 Task: Check the passive ancestors of event listeners.
Action: Mouse moved to (1242, 30)
Screenshot: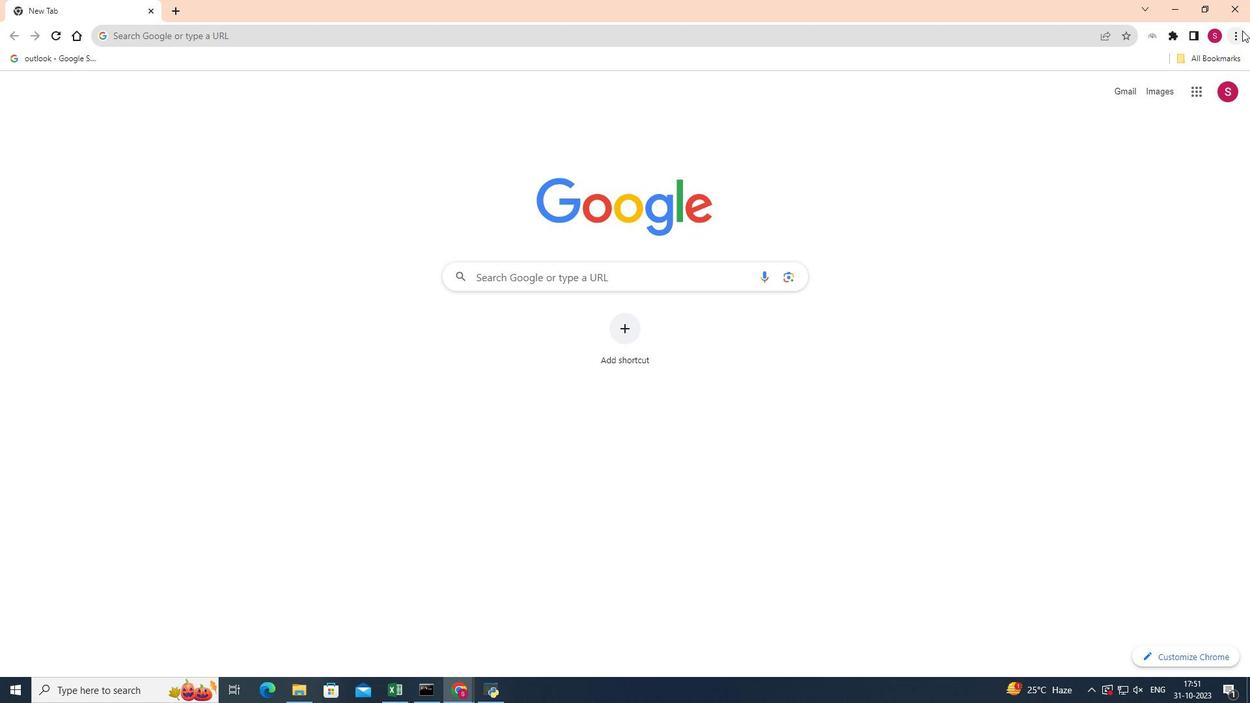 
Action: Mouse pressed left at (1242, 30)
Screenshot: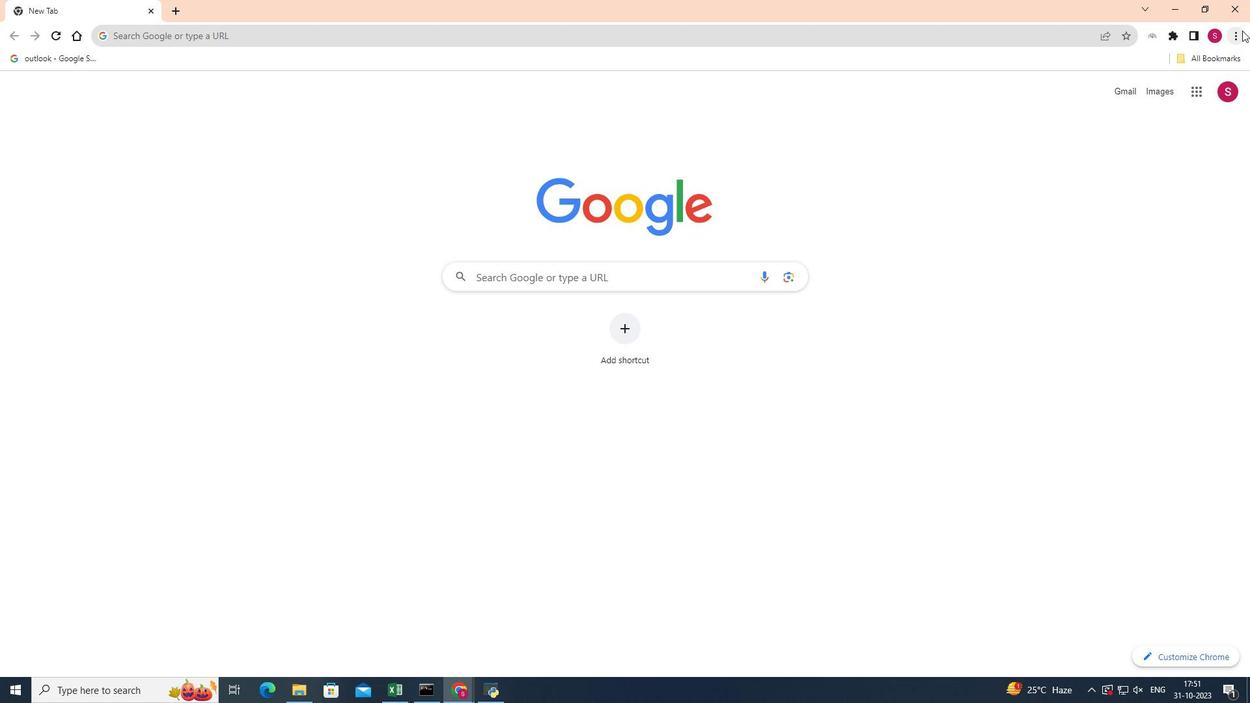 
Action: Mouse moved to (1098, 237)
Screenshot: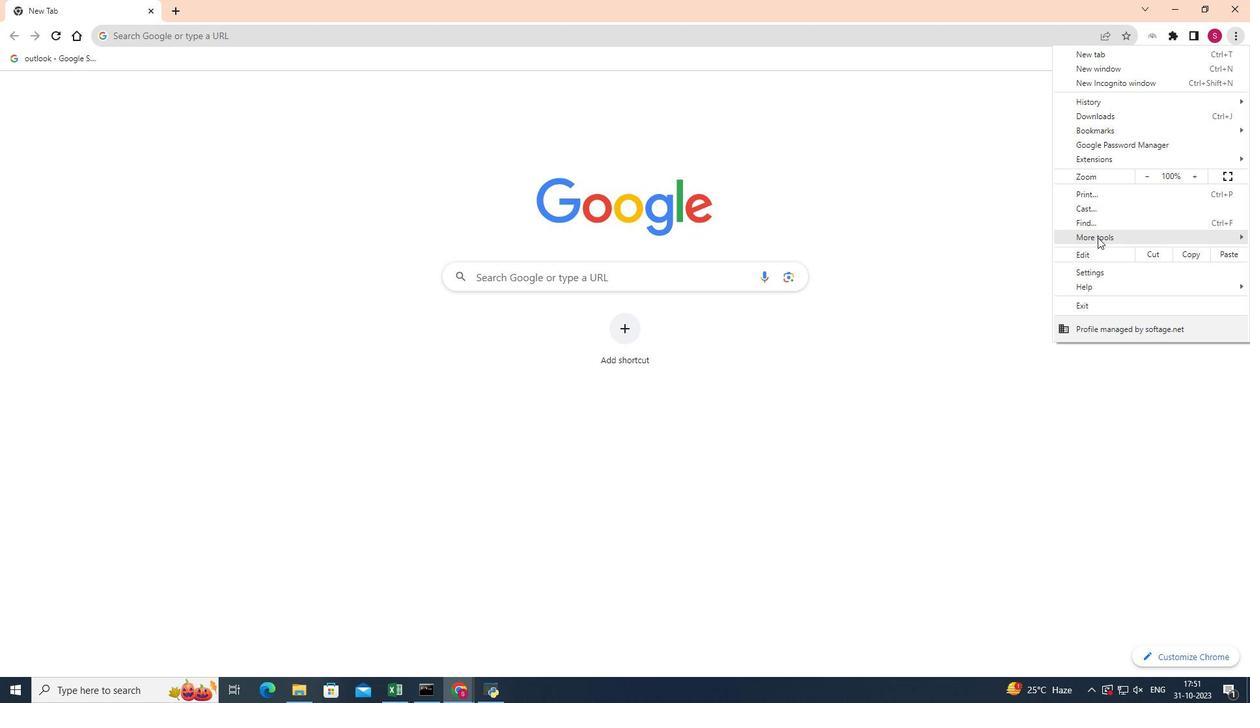
Action: Mouse pressed left at (1098, 237)
Screenshot: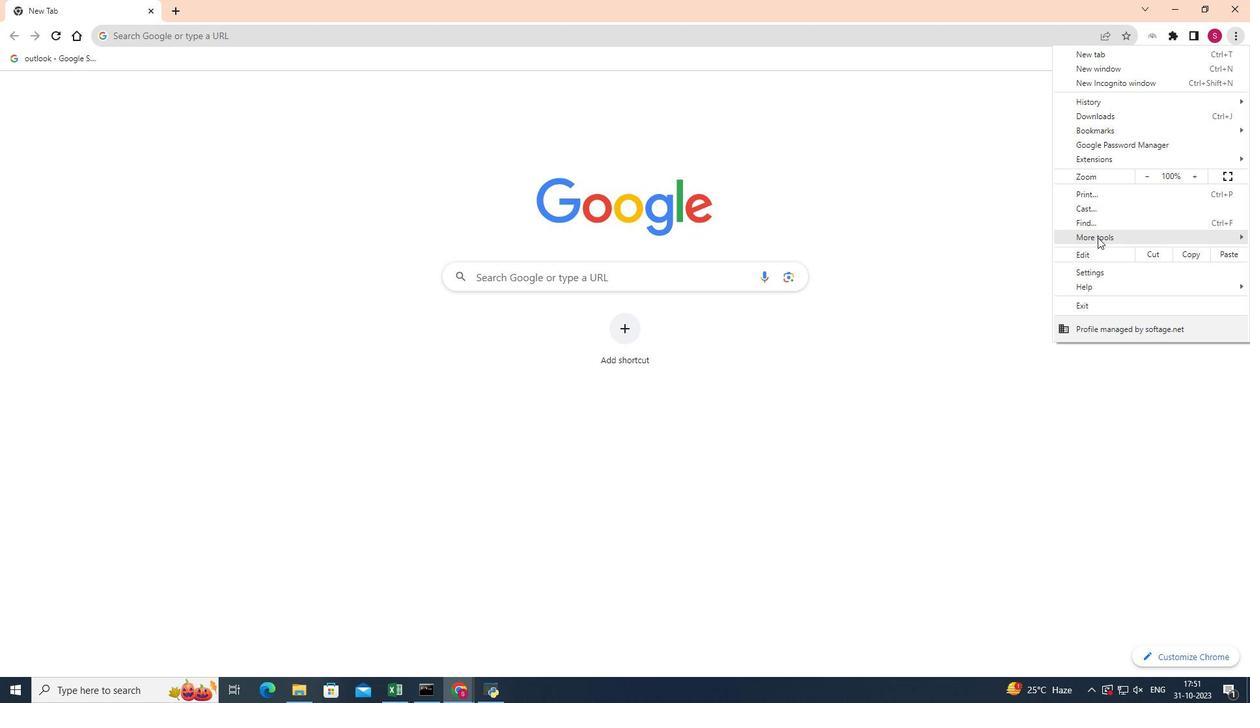 
Action: Mouse moved to (957, 332)
Screenshot: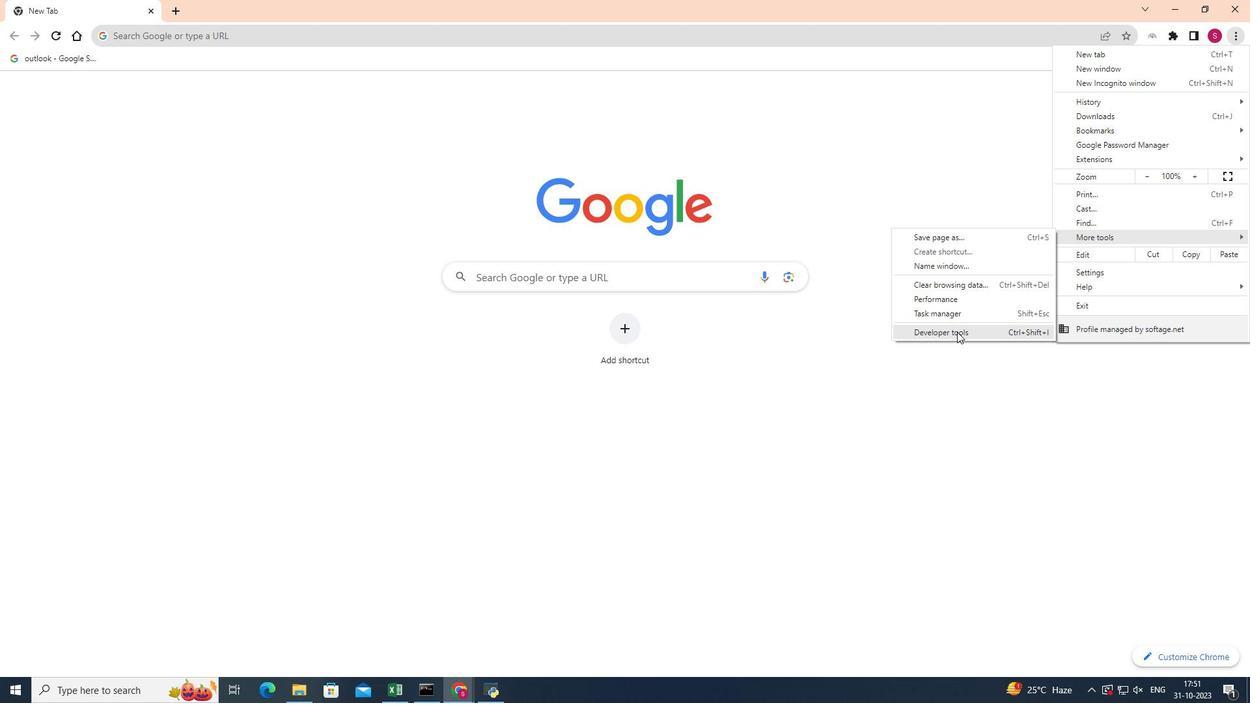 
Action: Mouse pressed left at (957, 332)
Screenshot: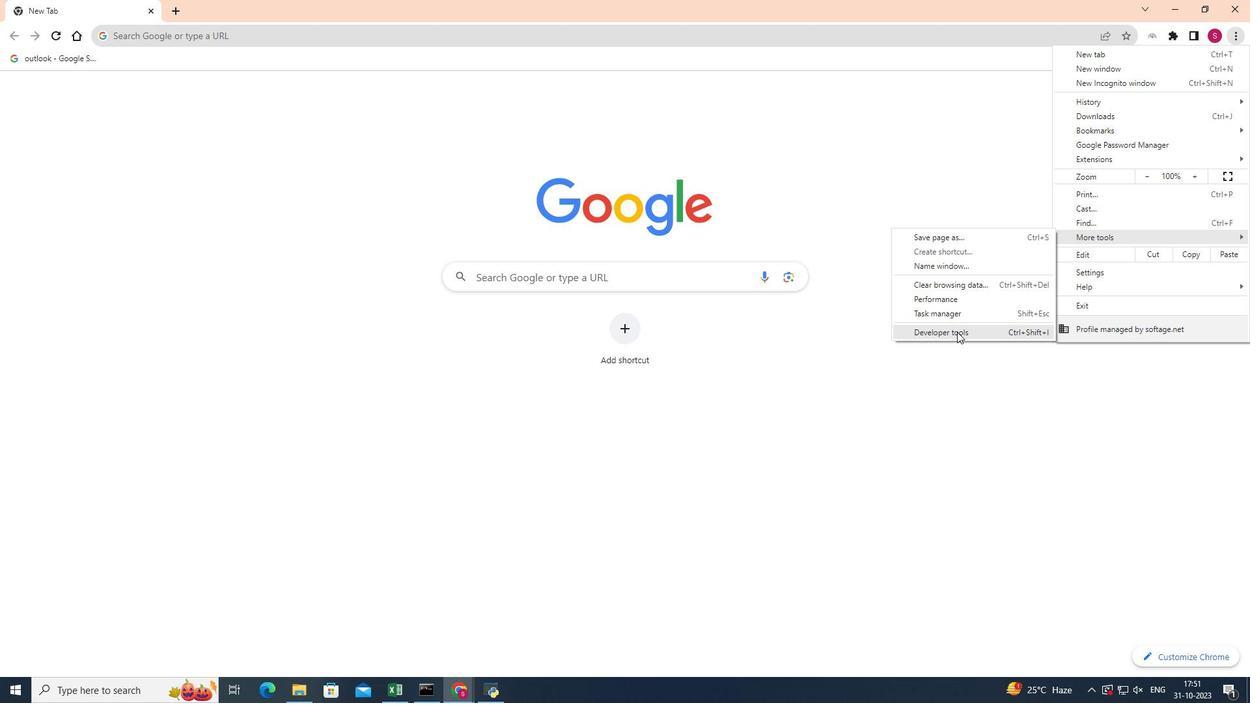 
Action: Mouse moved to (1036, 534)
Screenshot: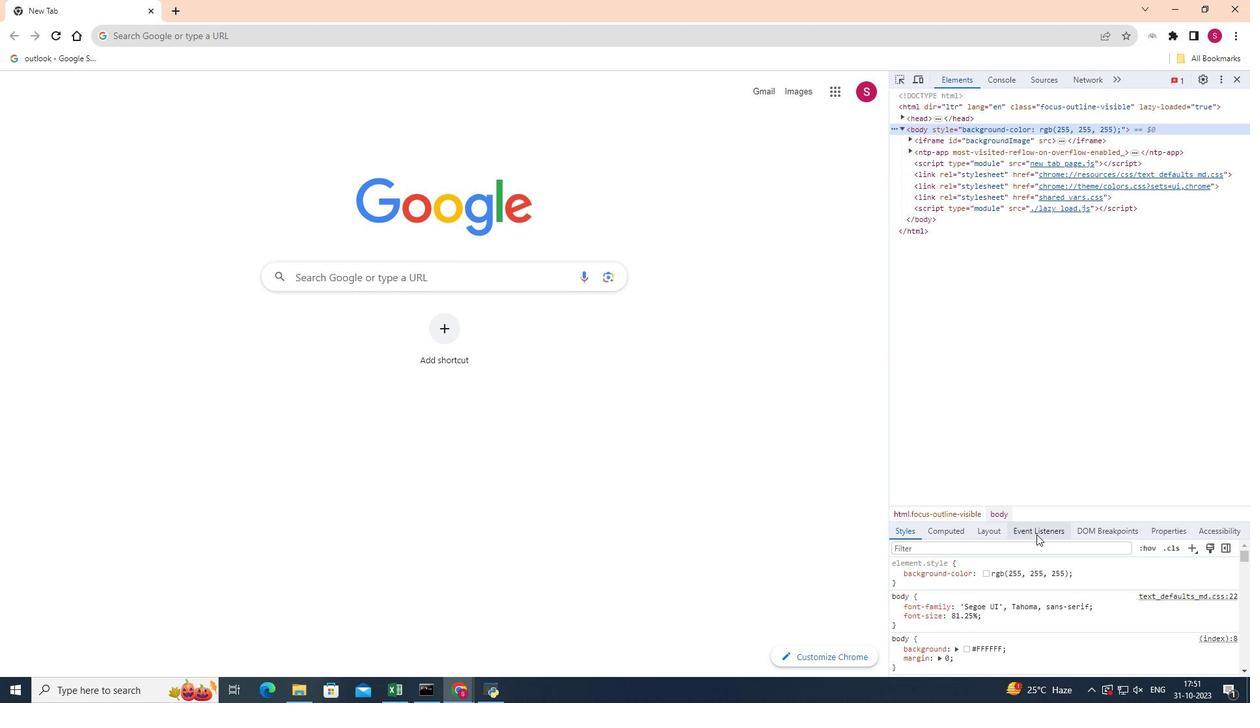 
Action: Mouse pressed left at (1036, 534)
Screenshot: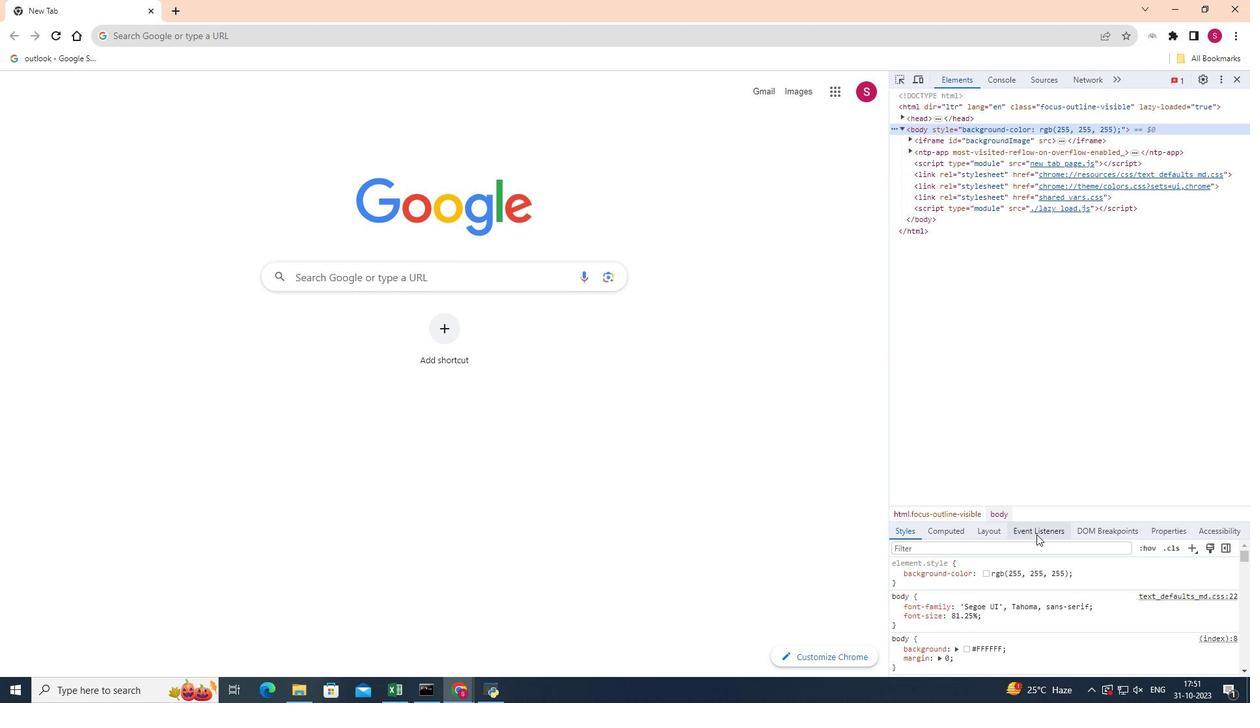 
Action: Mouse moved to (913, 548)
Screenshot: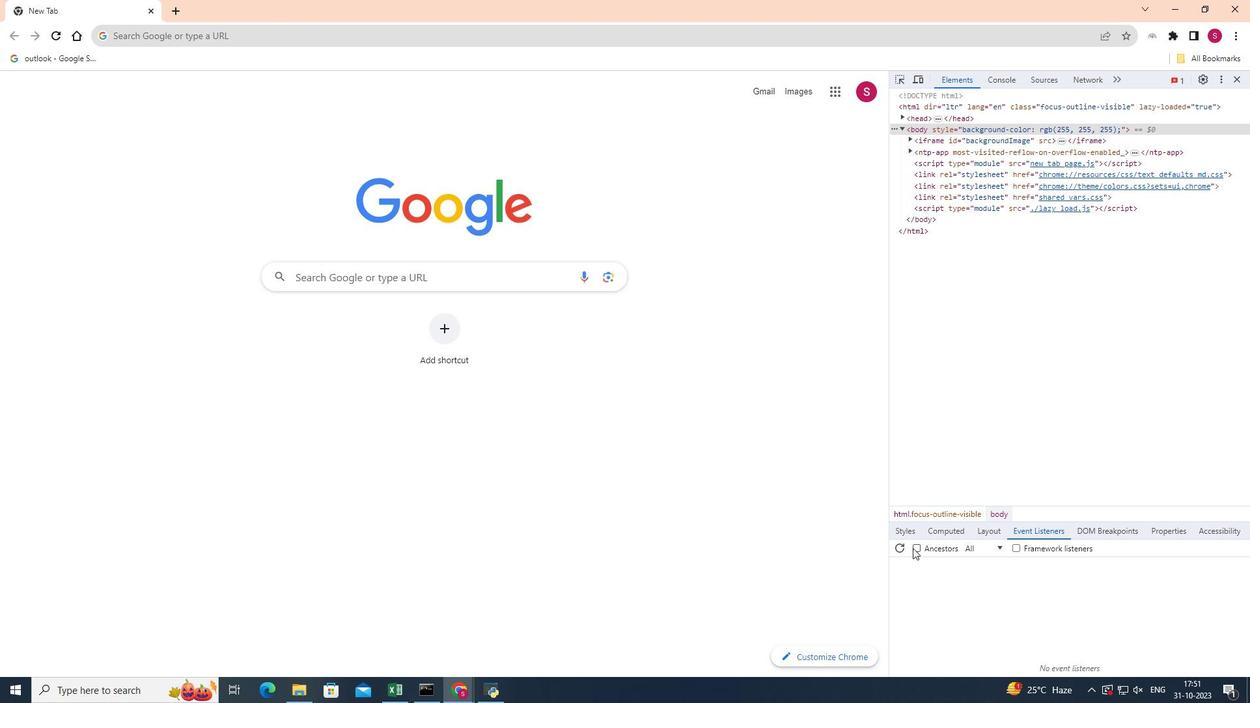 
Action: Mouse pressed left at (913, 548)
Screenshot: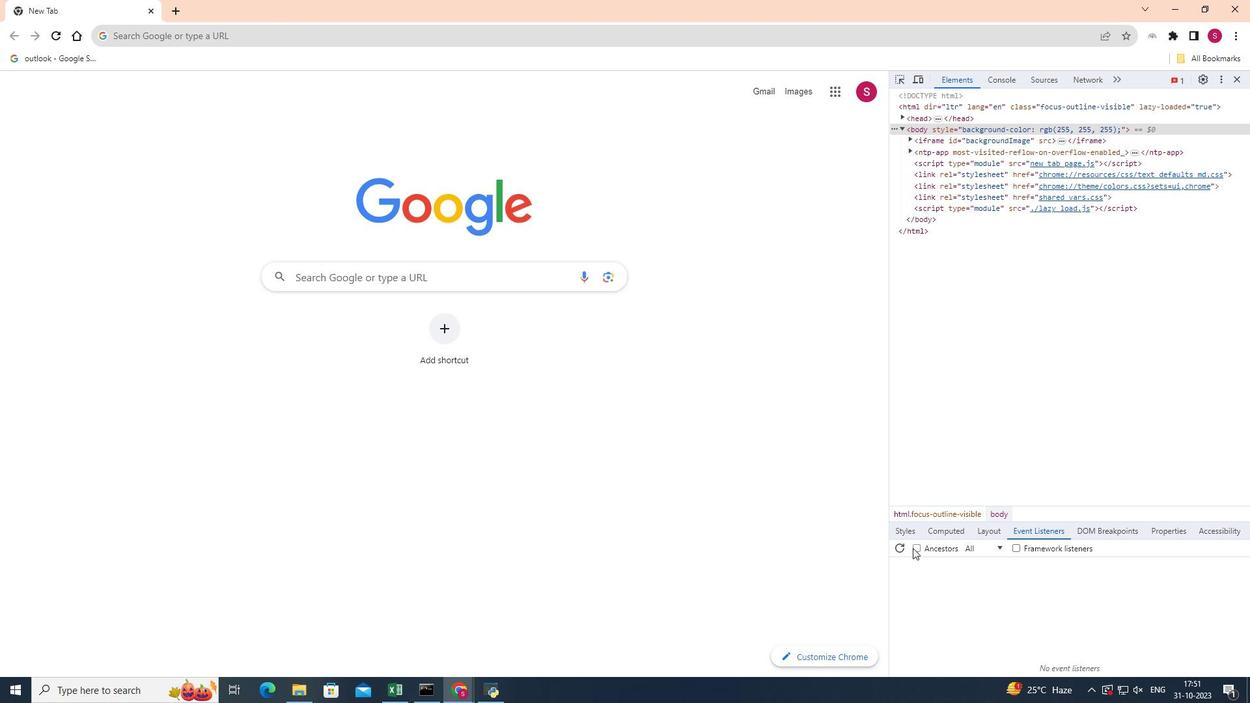 
Action: Mouse moved to (1001, 548)
Screenshot: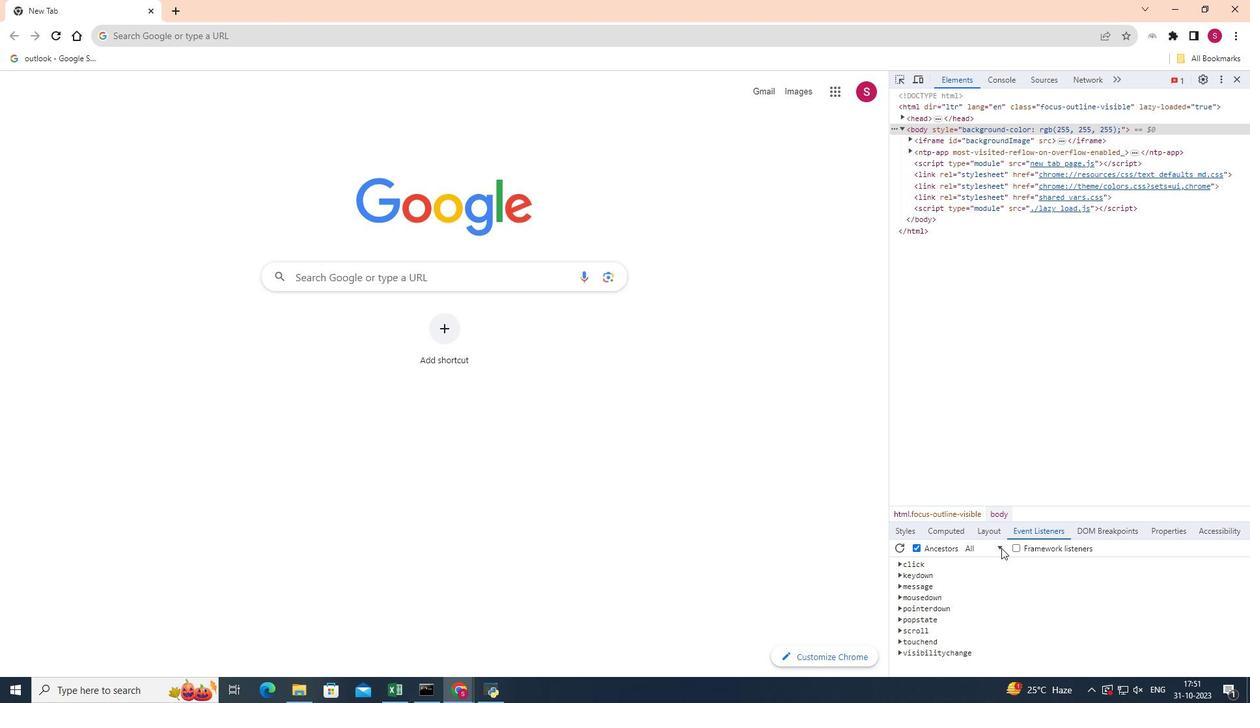 
Action: Mouse pressed left at (1001, 548)
Screenshot: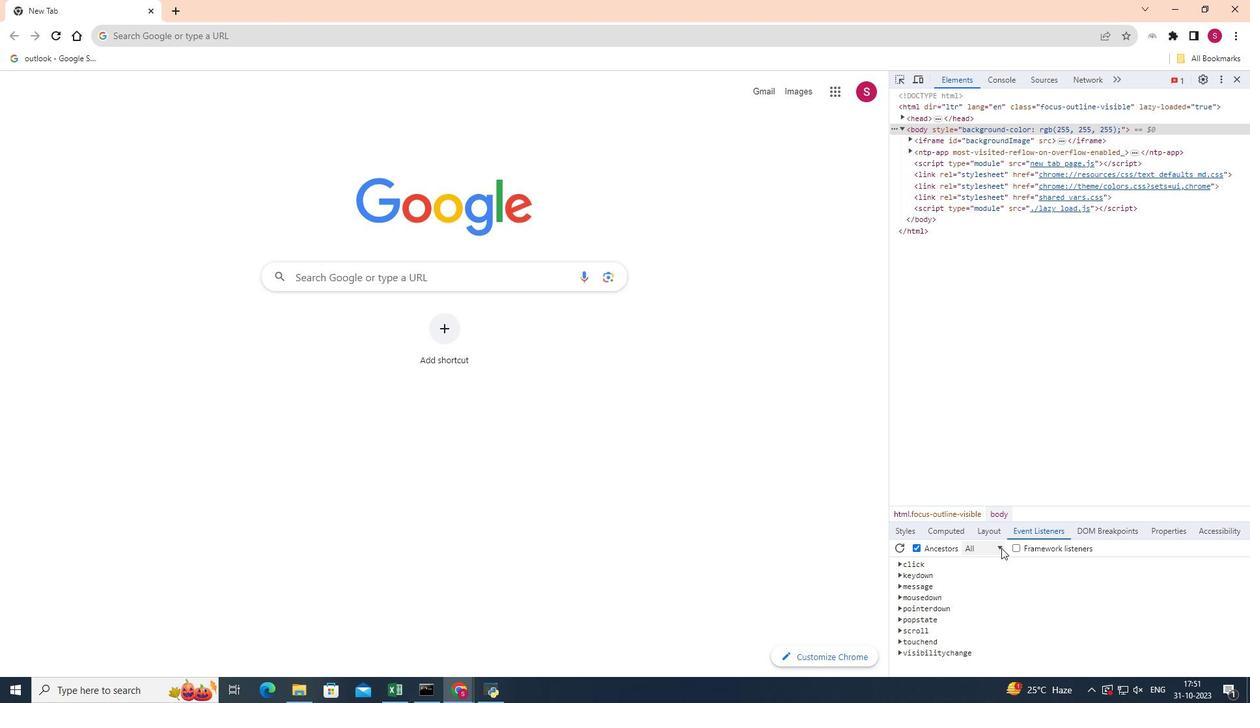 
Action: Mouse moved to (983, 570)
Screenshot: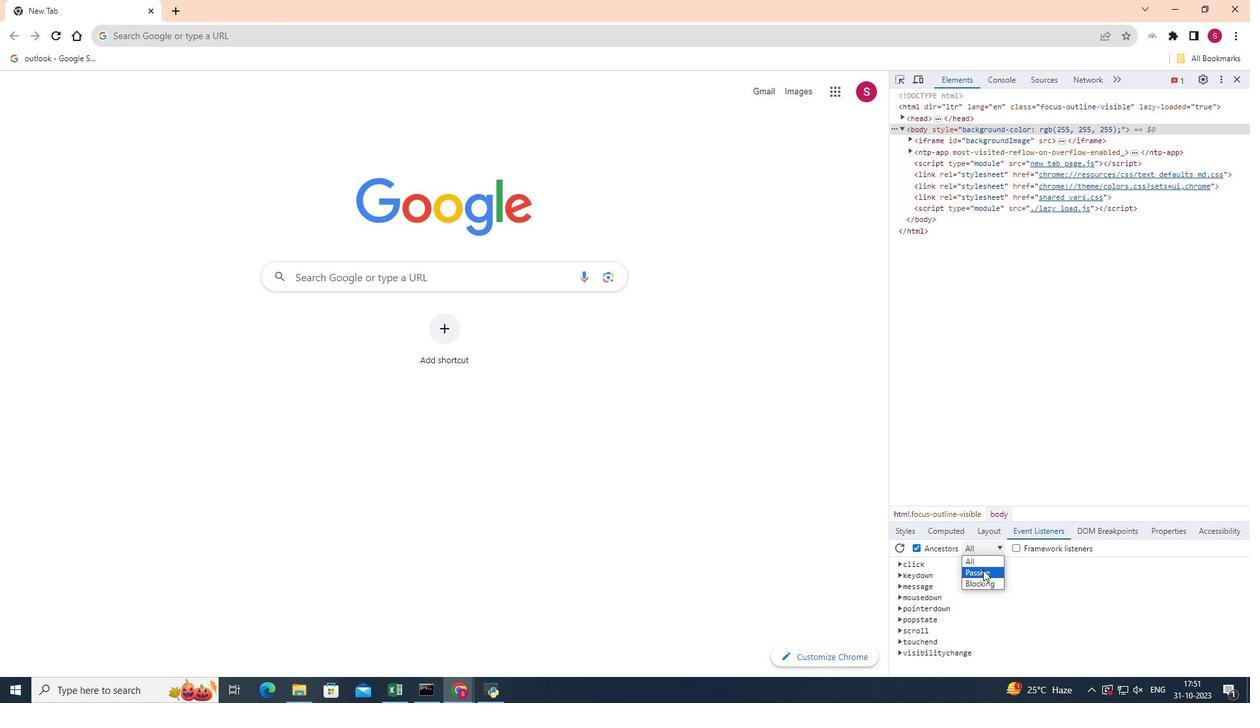 
Action: Mouse pressed left at (983, 570)
Screenshot: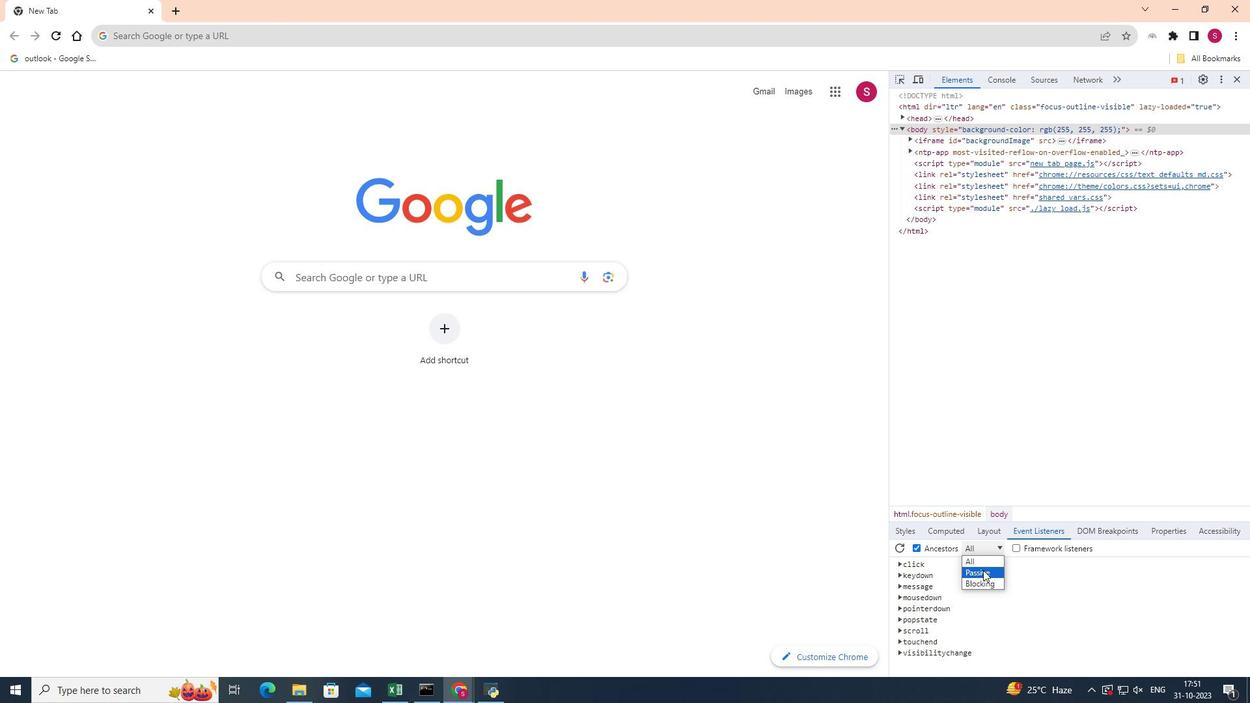 
Action: Mouse pressed left at (983, 570)
Screenshot: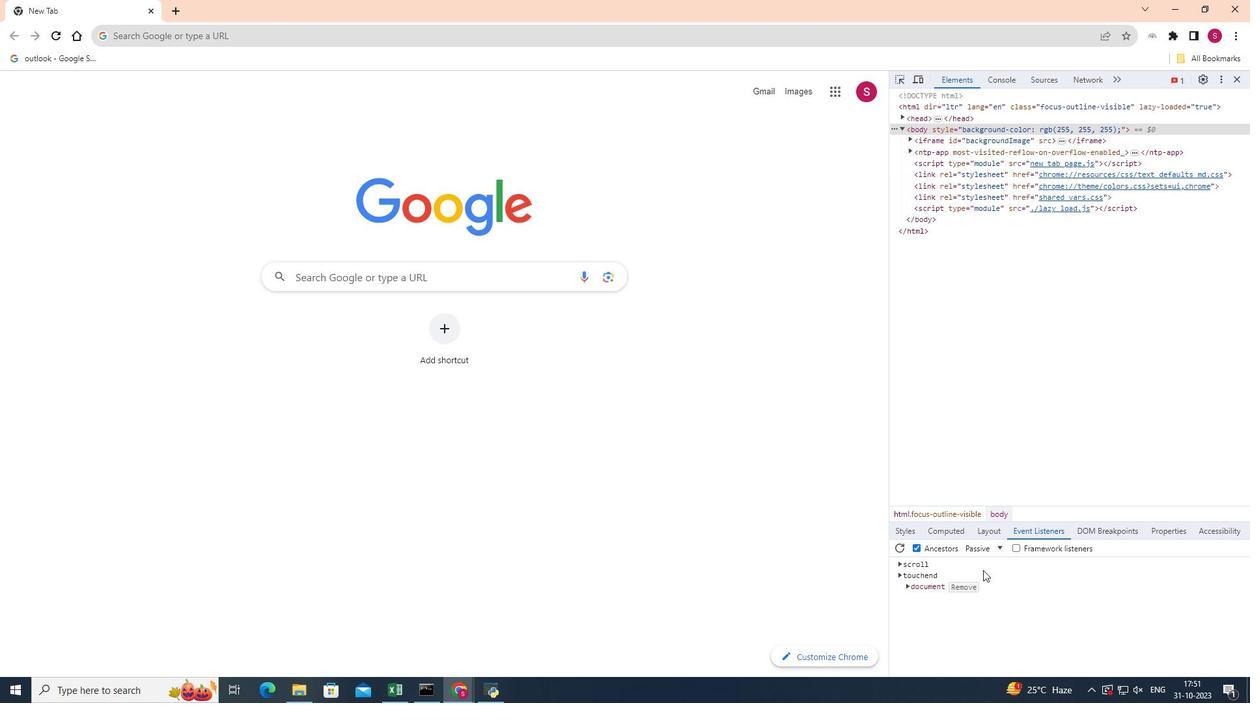 
Action: Mouse moved to (1046, 590)
Screenshot: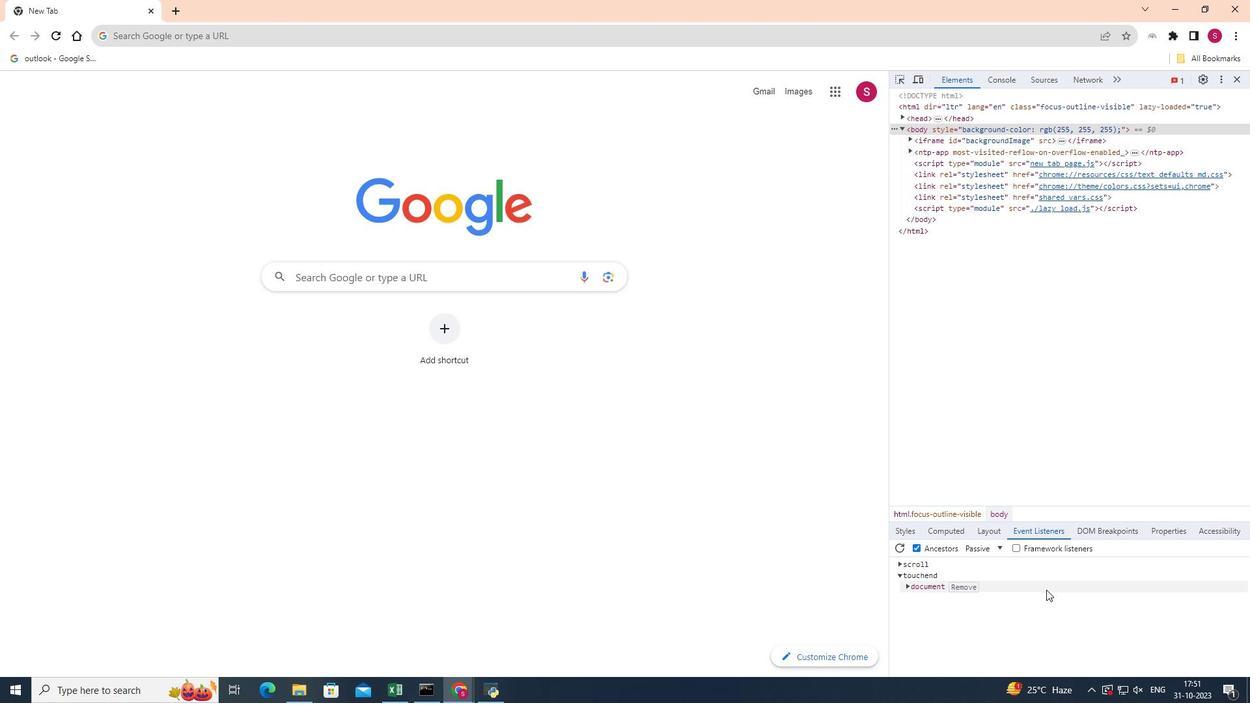 
